 Task: Create Workspace E-commerce Management Workspace description Create and manage vendor and supplier diversity initiatives. Workspace type Sales CRM
Action: Mouse moved to (304, 67)
Screenshot: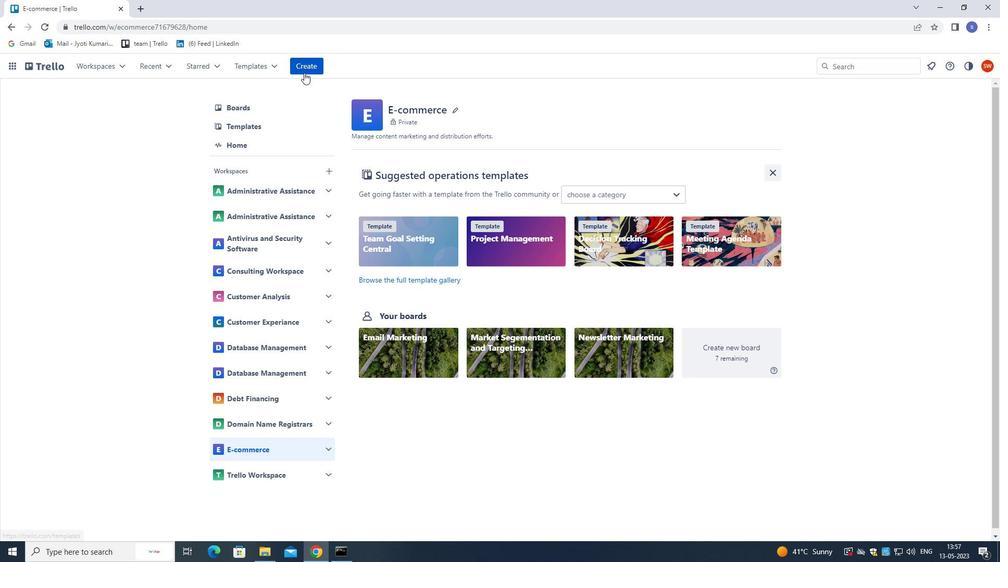 
Action: Mouse pressed left at (304, 67)
Screenshot: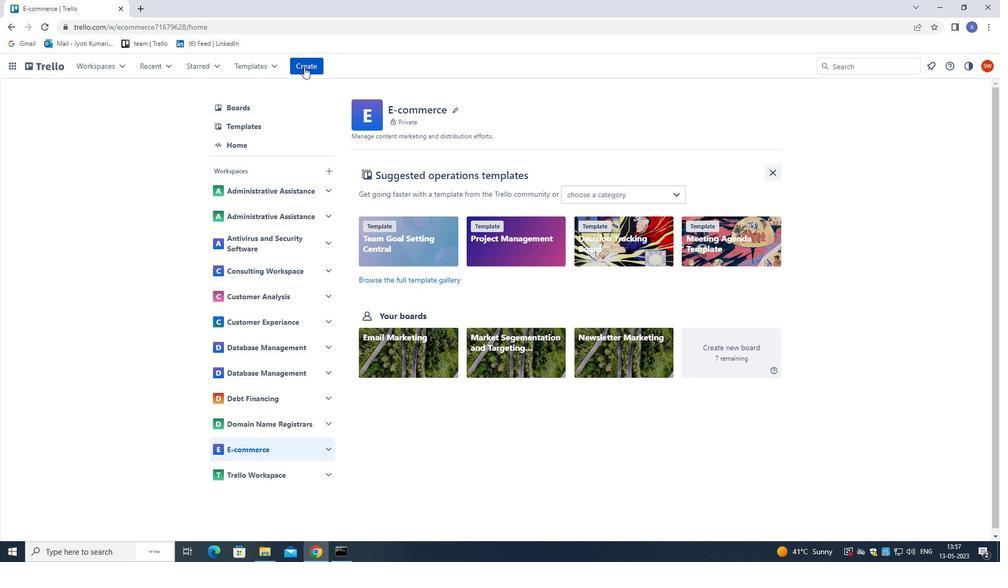 
Action: Mouse moved to (323, 179)
Screenshot: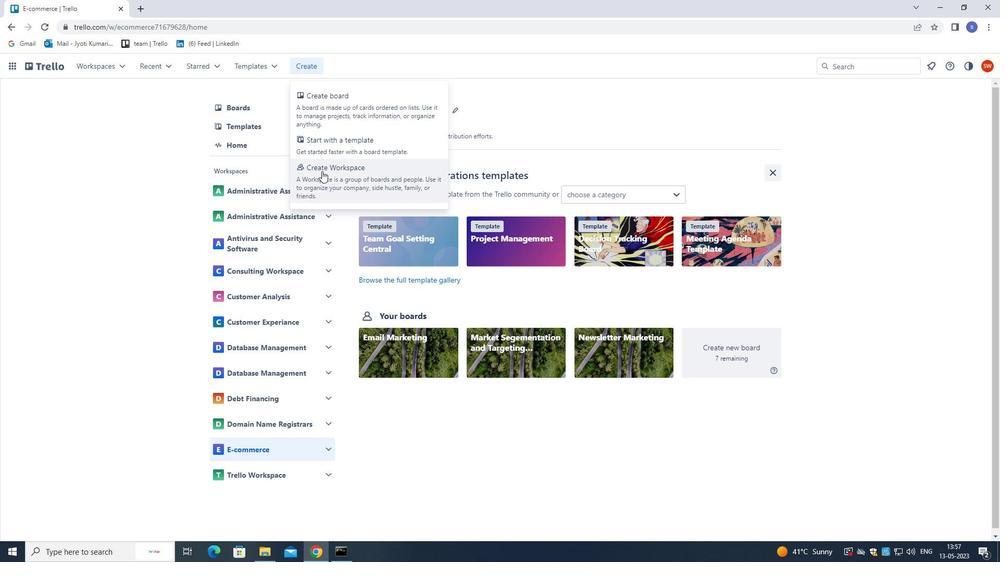 
Action: Mouse pressed left at (323, 179)
Screenshot: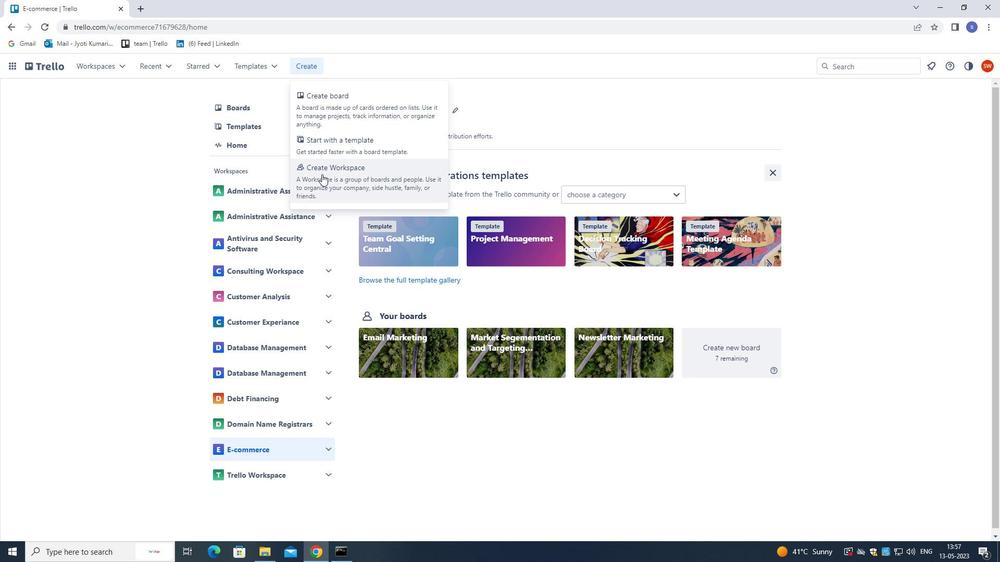
Action: Mouse moved to (361, 218)
Screenshot: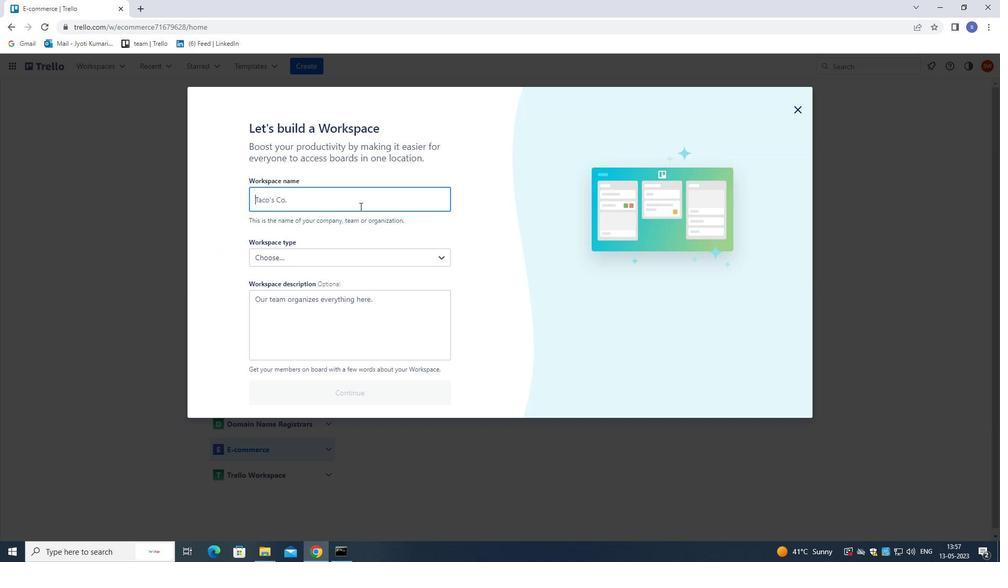 
Action: Key pressed <Key.shift>E-COMMERCE<Key.space><Key.shift><Key.shift>MANAGEMENT
Screenshot: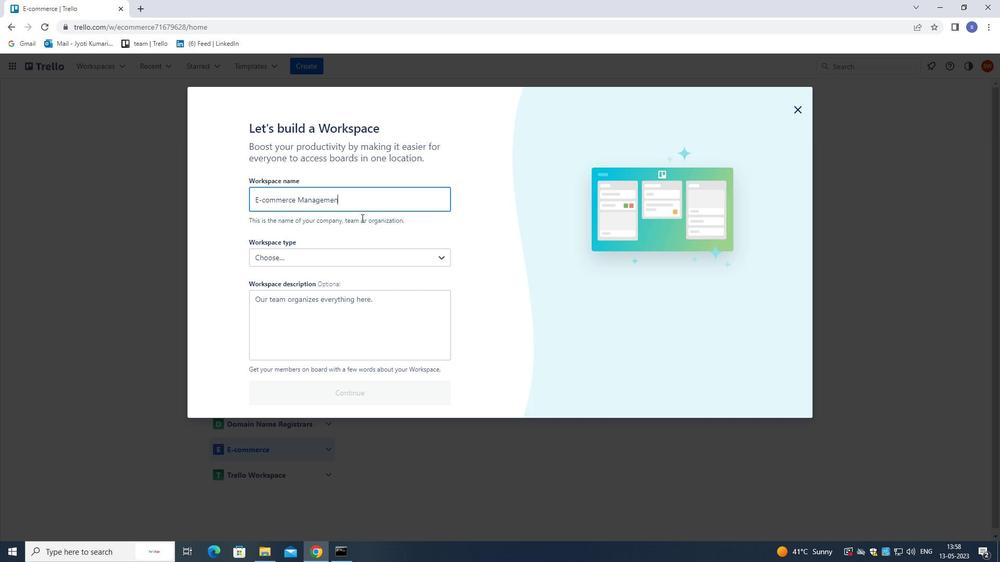
Action: Mouse moved to (306, 254)
Screenshot: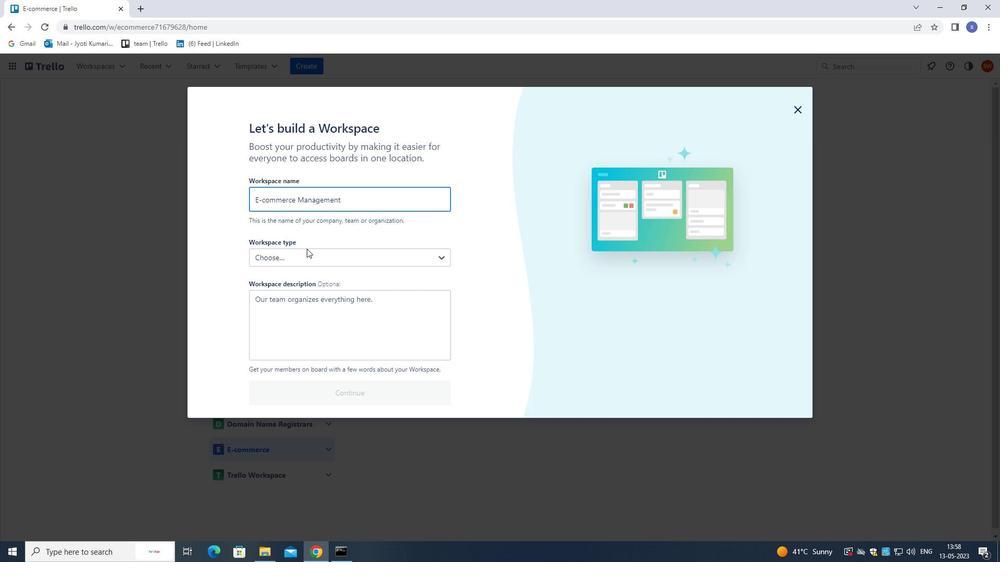 
Action: Mouse pressed left at (306, 254)
Screenshot: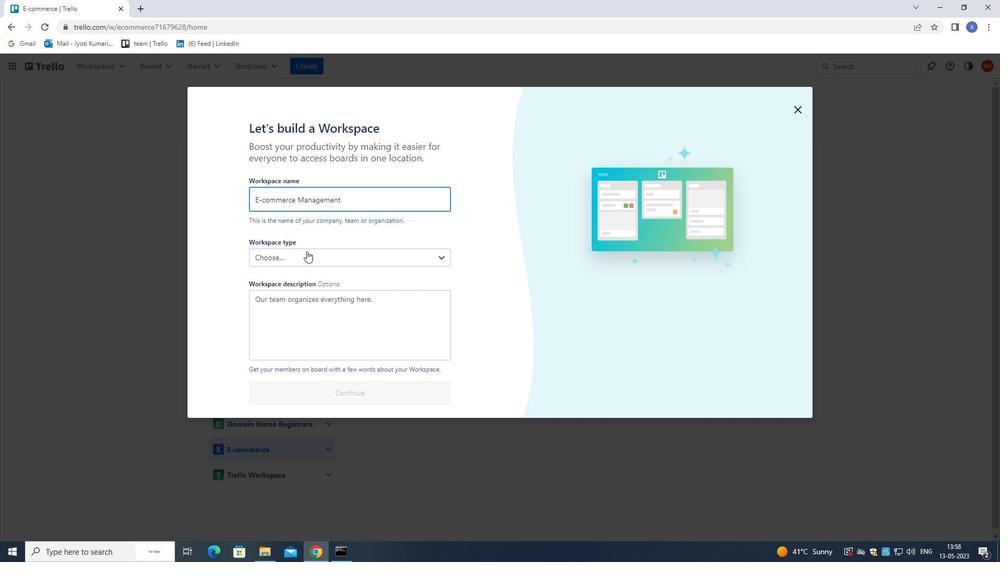 
Action: Mouse moved to (284, 332)
Screenshot: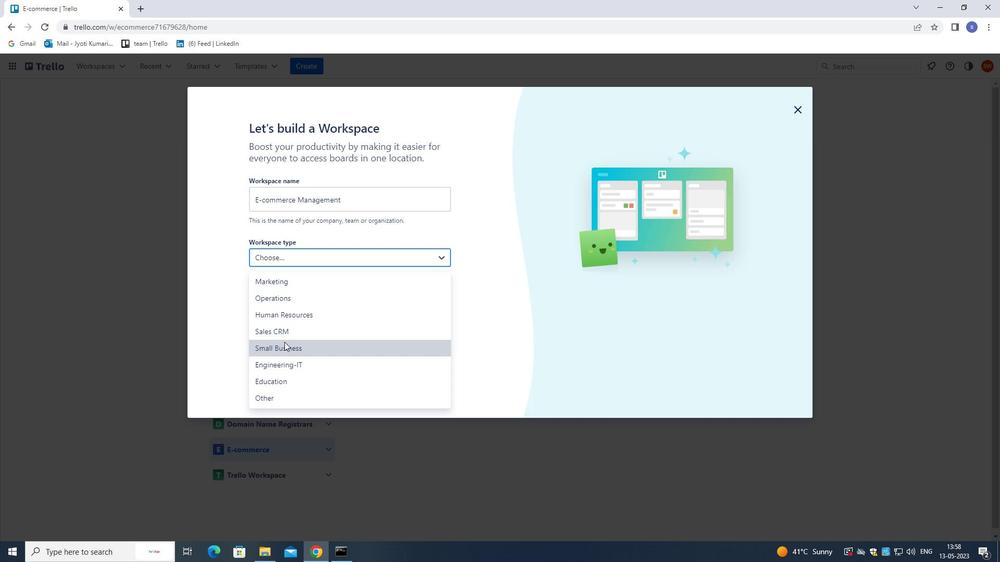
Action: Mouse pressed left at (284, 332)
Screenshot: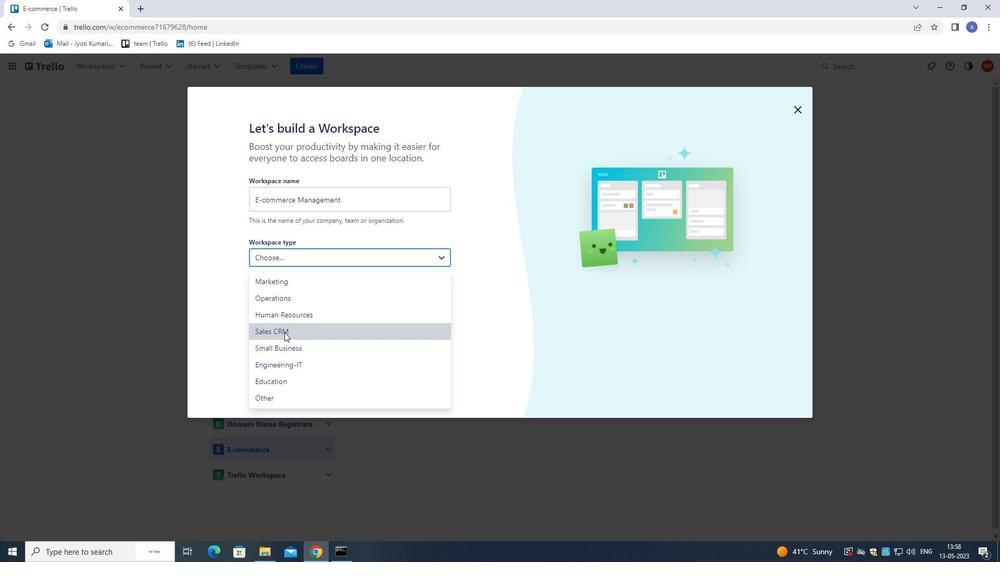 
Action: Mouse moved to (282, 319)
Screenshot: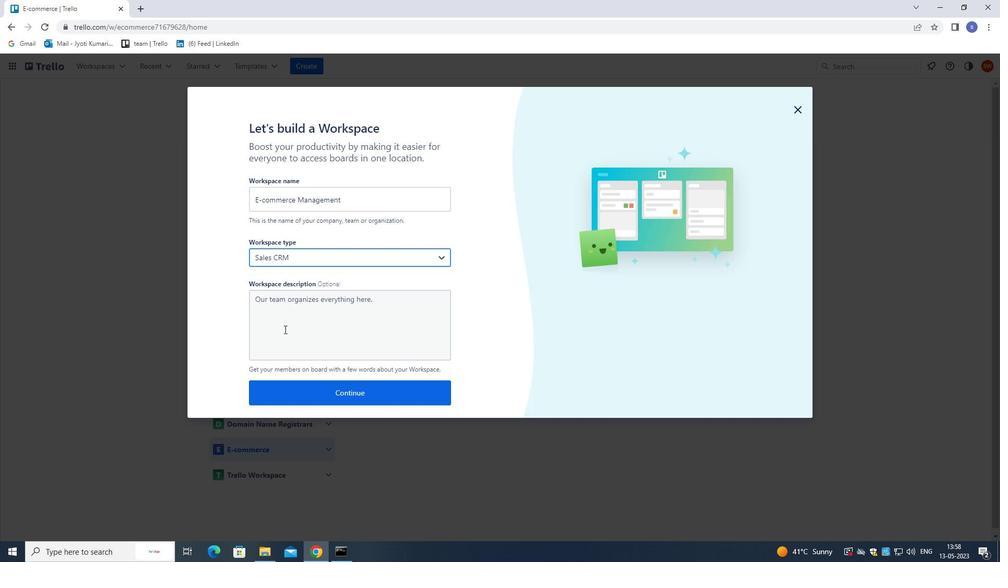 
Action: Mouse pressed left at (282, 319)
Screenshot: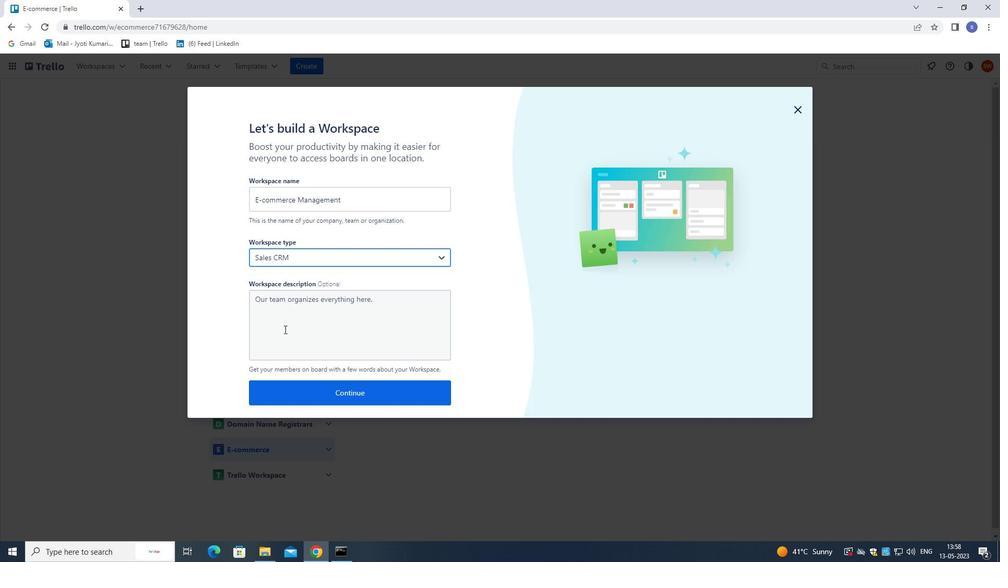 
Action: Mouse moved to (290, 331)
Screenshot: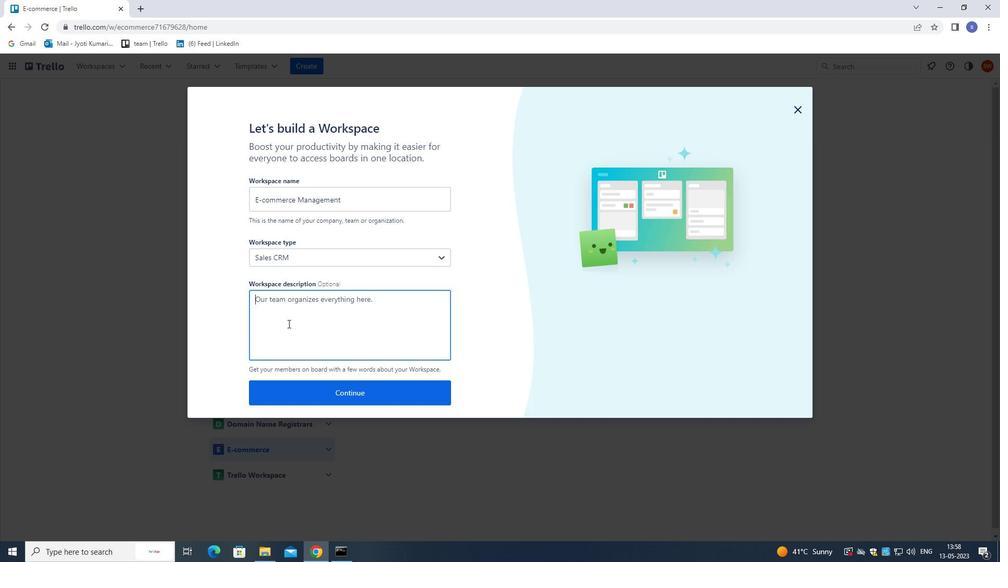 
Action: Key pressed <Key.shift>CREATE<Key.space>AND<Key.space>MNAGE<Key.space>VENDOR<Key.space>AND<Key.space>SUPPLIER<Key.space>DIVERSITY<Key.space>INITIATIVES<Key.left><Key.left><Key.left><Key.left><Key.left><Key.left><Key.left><Key.left><Key.left><Key.left><Key.left><Key.left><Key.left><Key.left><Key.left><Key.left><Key.left><Key.left><Key.left><Key.left><Key.left><Key.left><Key.left><Key.left><Key.left><Key.left><Key.left><Key.left><Key.left><Key.left><Key.left><Key.left><Key.left><Key.left><Key.left><Key.left><Key.left><Key.left><Key.left><Key.left><Key.left><Key.left><Key.left><Key.left><Key.left><Key.left>A
Screenshot: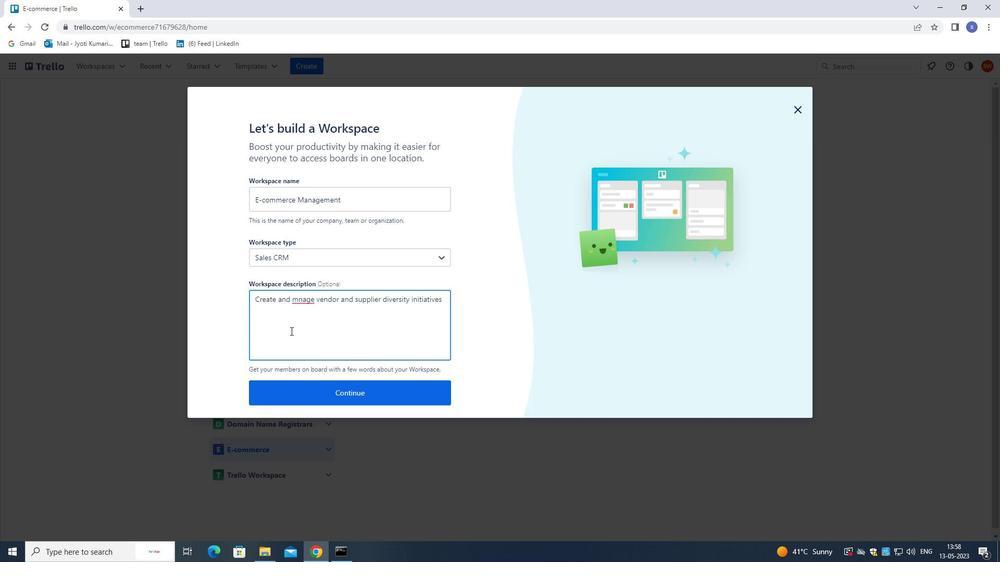
Action: Mouse moved to (290, 396)
Screenshot: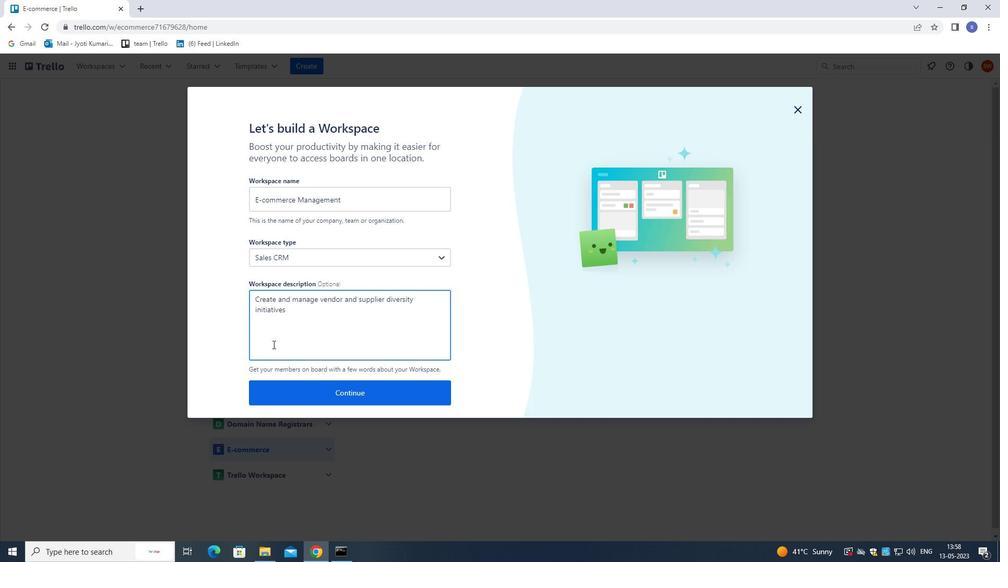 
Action: Mouse pressed left at (290, 396)
Screenshot: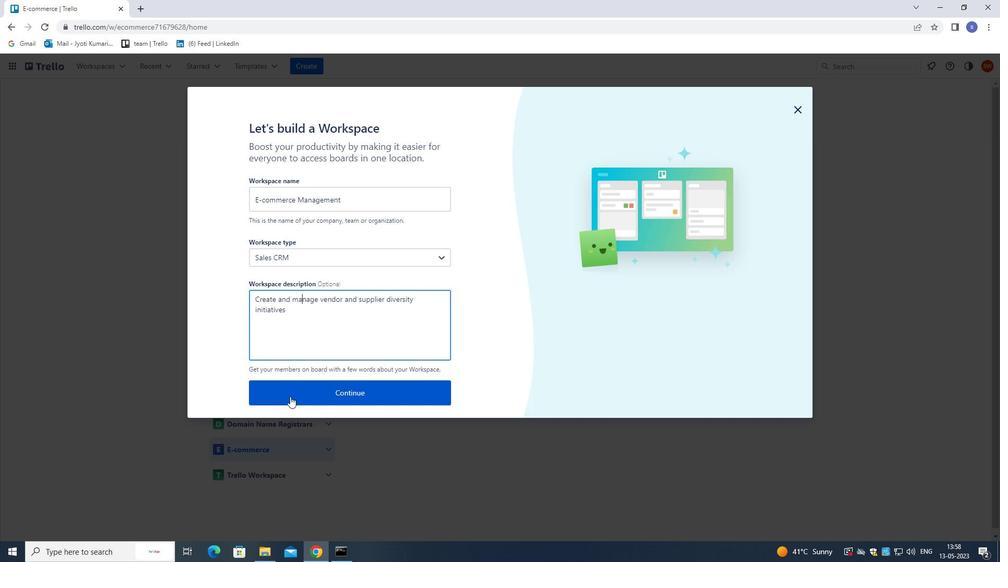 
Action: Mouse moved to (800, 109)
Screenshot: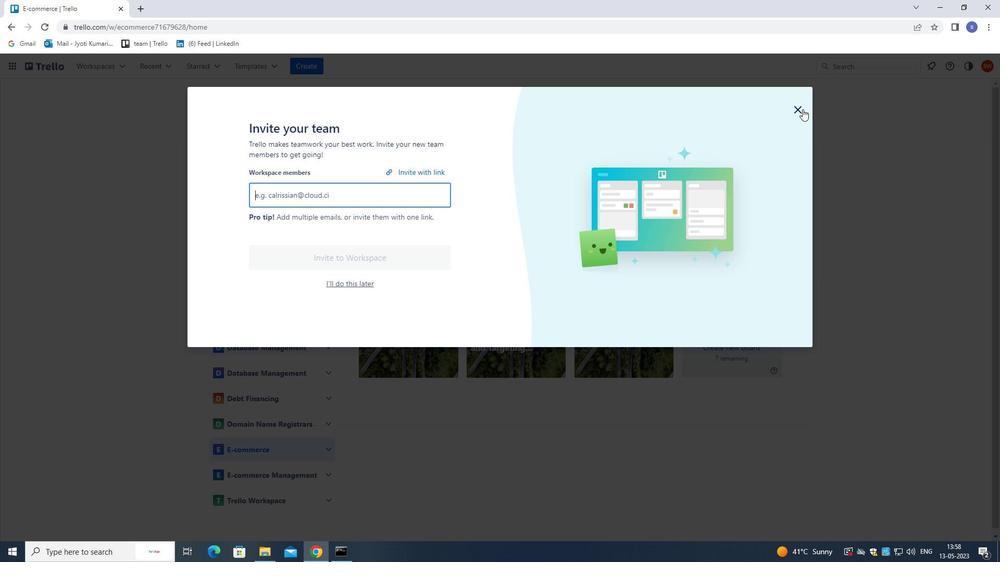 
Action: Mouse pressed left at (800, 109)
Screenshot: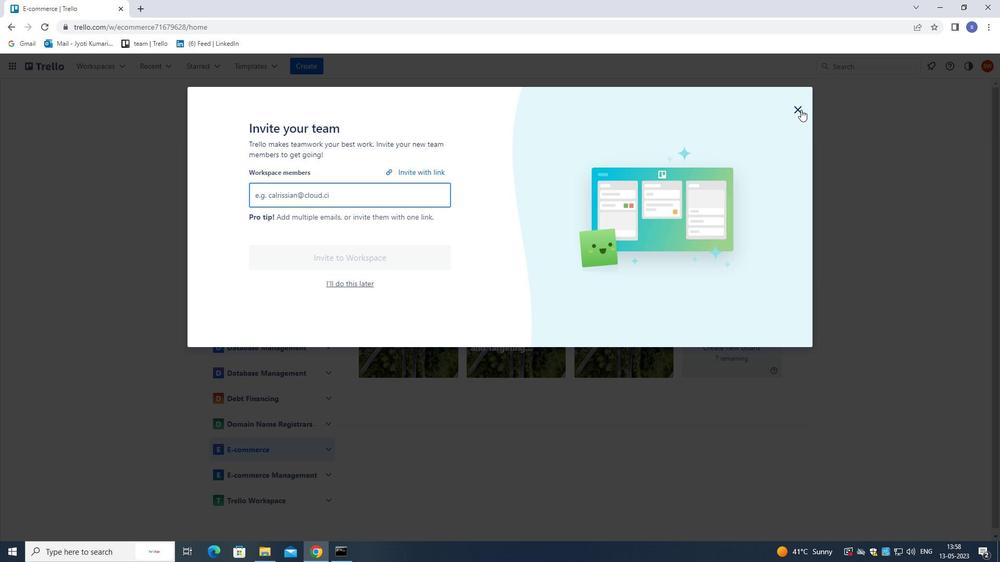 
